 Task: In the  document Riocarnival.pdfMake this file  'available offline' Check 'Vision History' View the  non- printing characters
Action: Mouse moved to (425, 446)
Screenshot: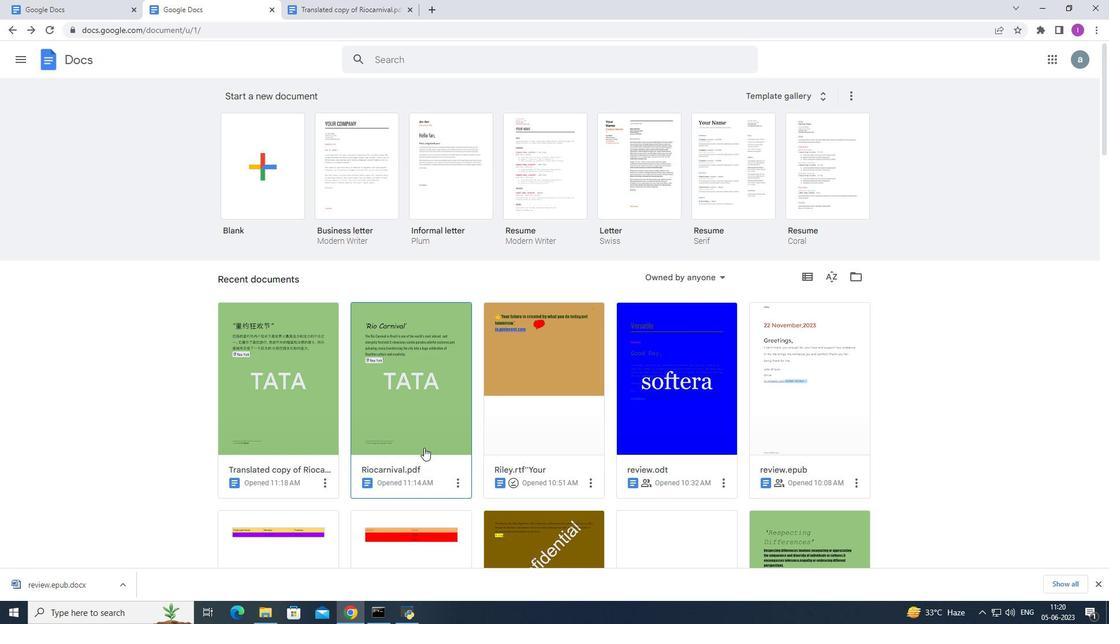 
Action: Mouse pressed left at (425, 446)
Screenshot: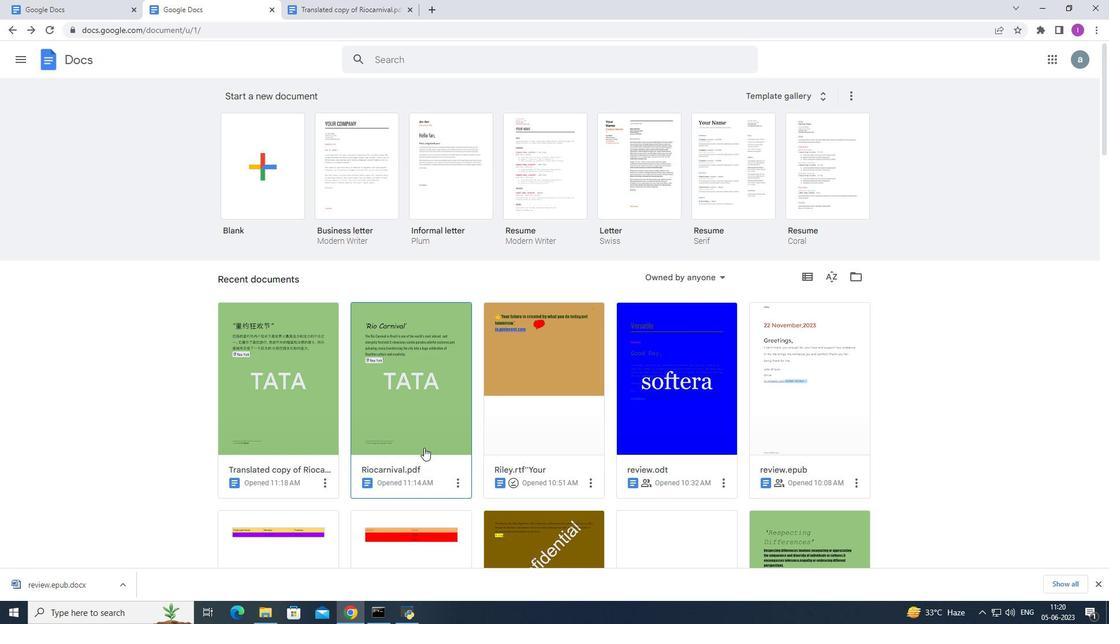 
Action: Mouse moved to (41, 66)
Screenshot: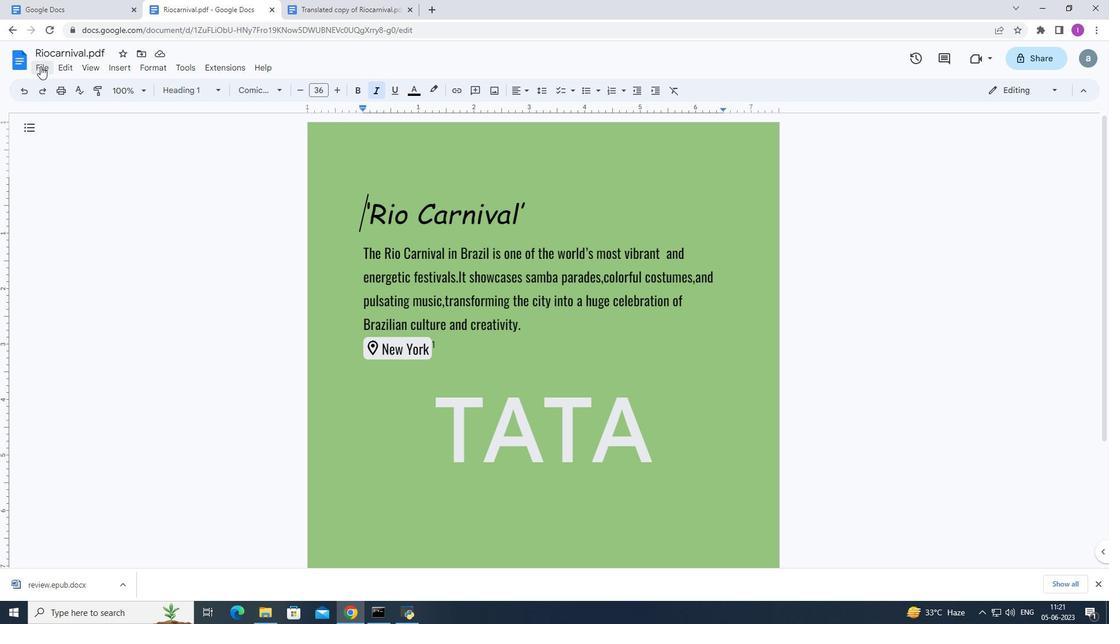 
Action: Mouse pressed left at (40, 66)
Screenshot: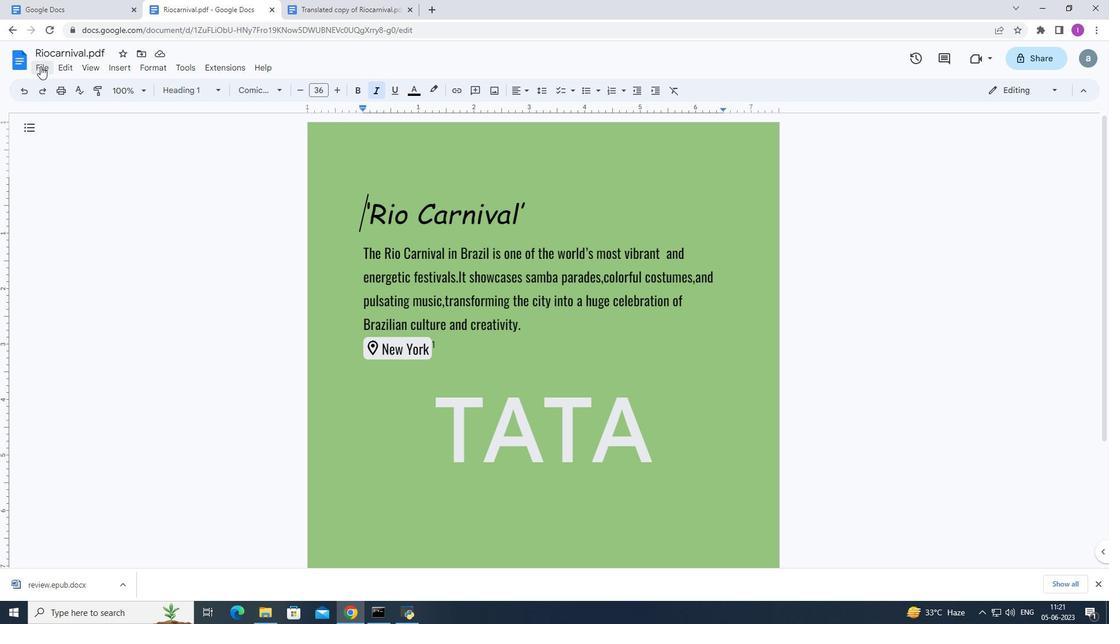 
Action: Mouse moved to (86, 315)
Screenshot: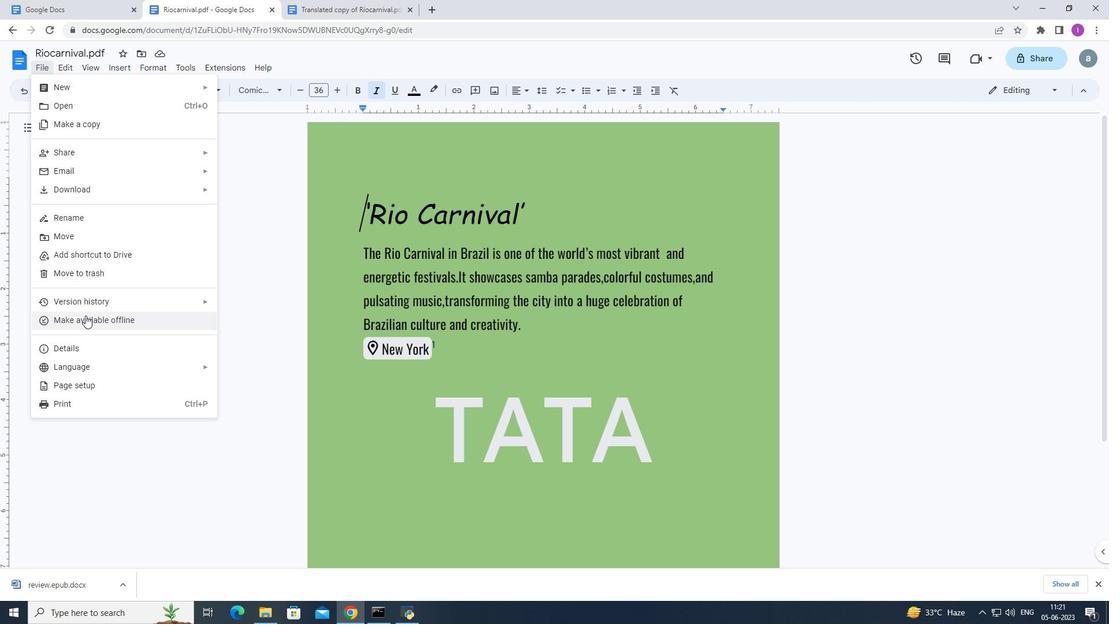 
Action: Mouse pressed left at (86, 315)
Screenshot: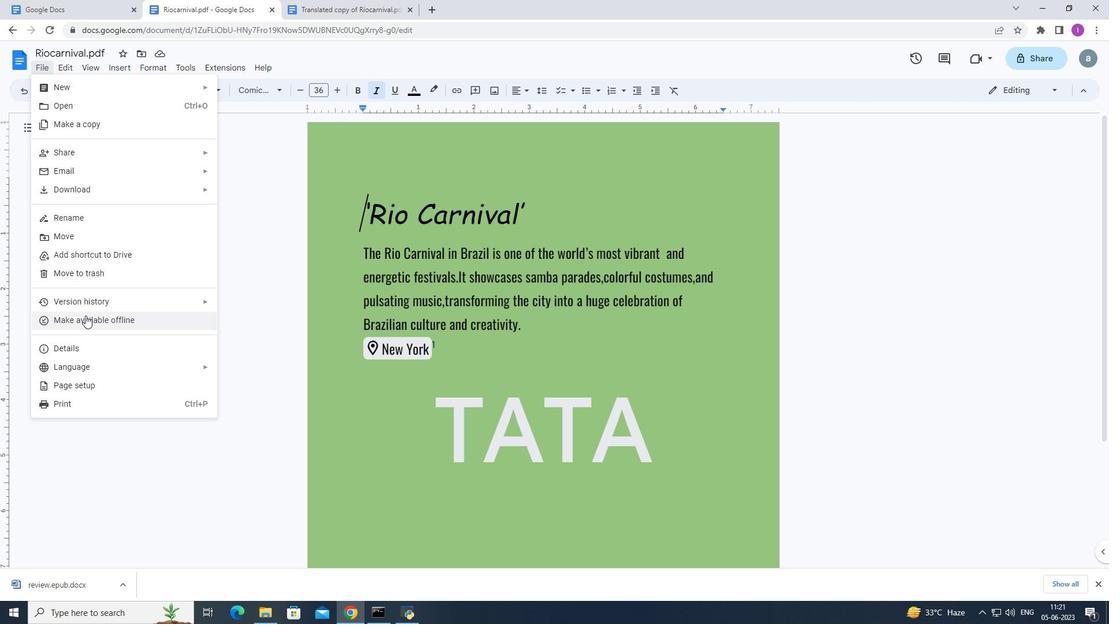 
Action: Mouse moved to (94, 65)
Screenshot: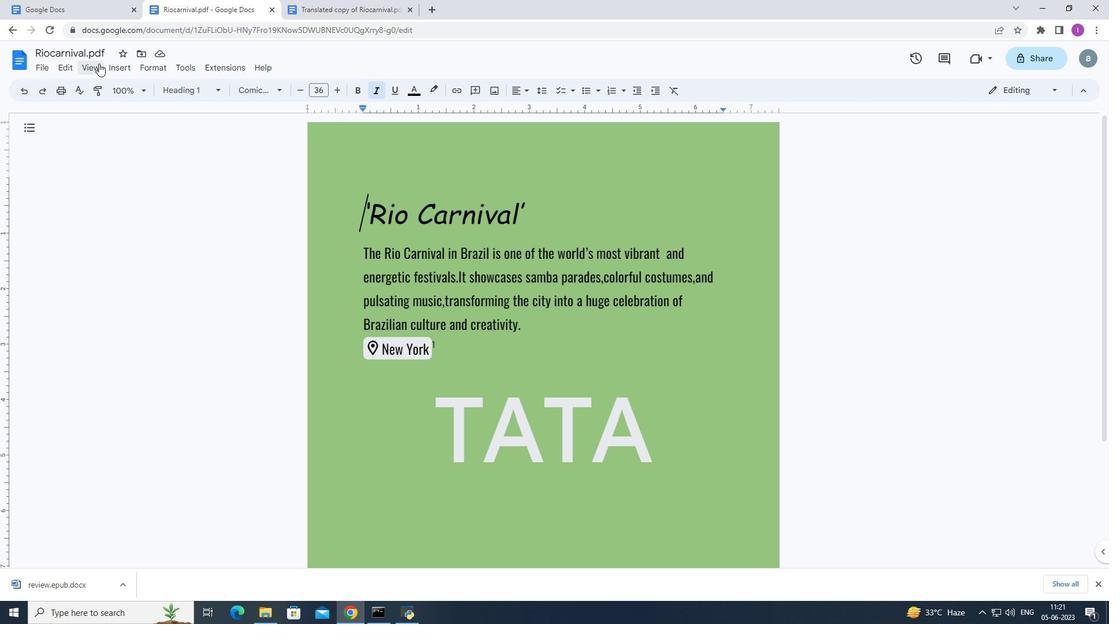 
Action: Mouse pressed left at (94, 65)
Screenshot: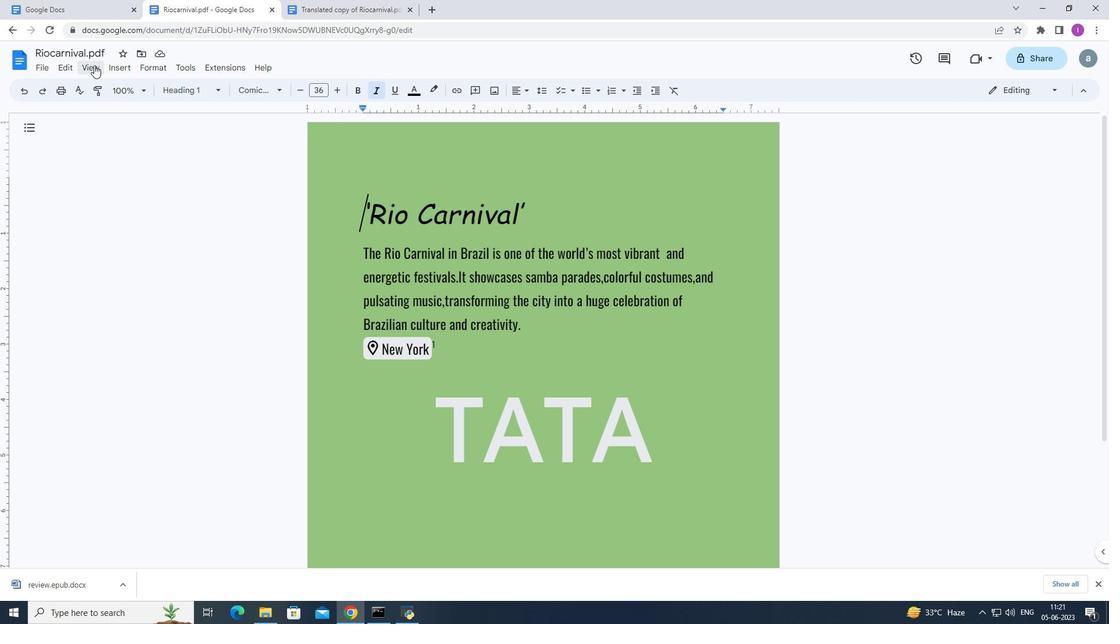 
Action: Mouse moved to (188, 187)
Screenshot: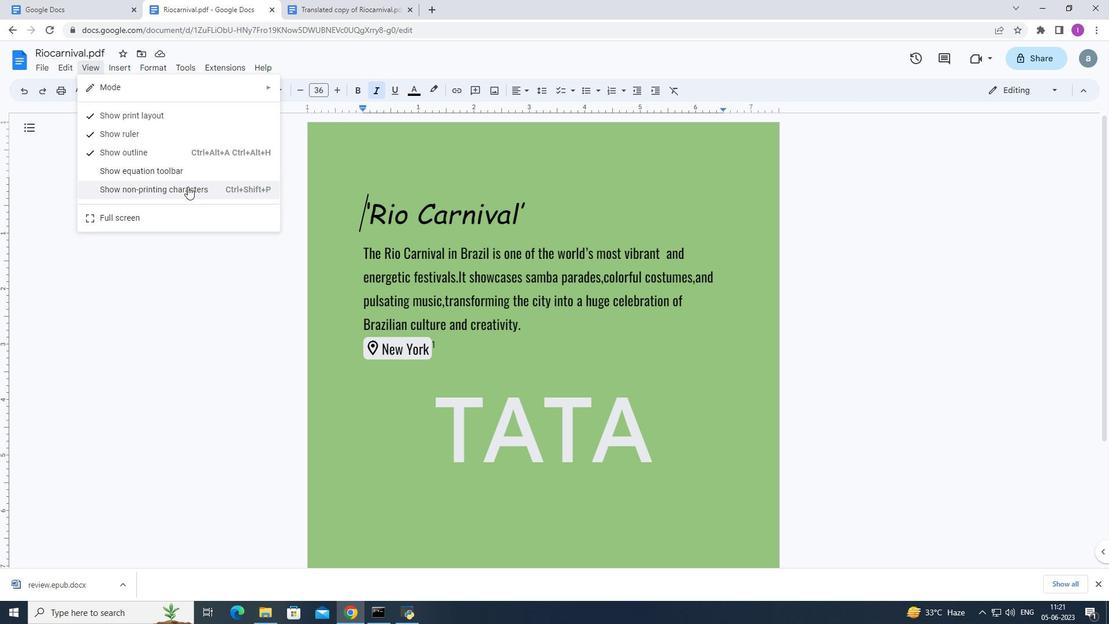 
Action: Mouse pressed left at (188, 187)
Screenshot: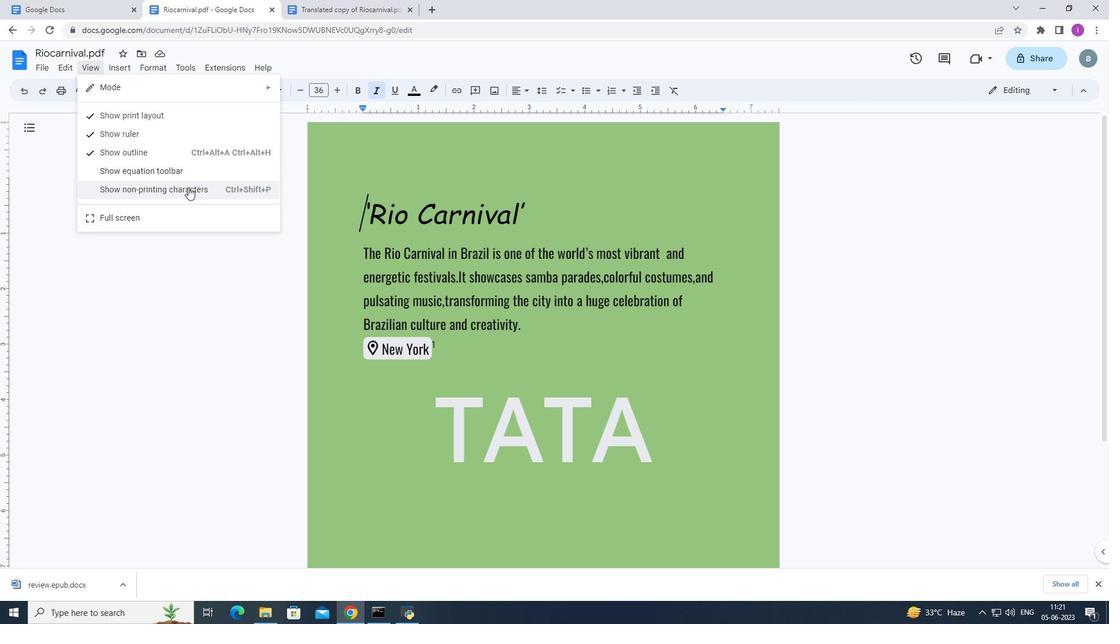 
Action: Mouse moved to (188, 217)
Screenshot: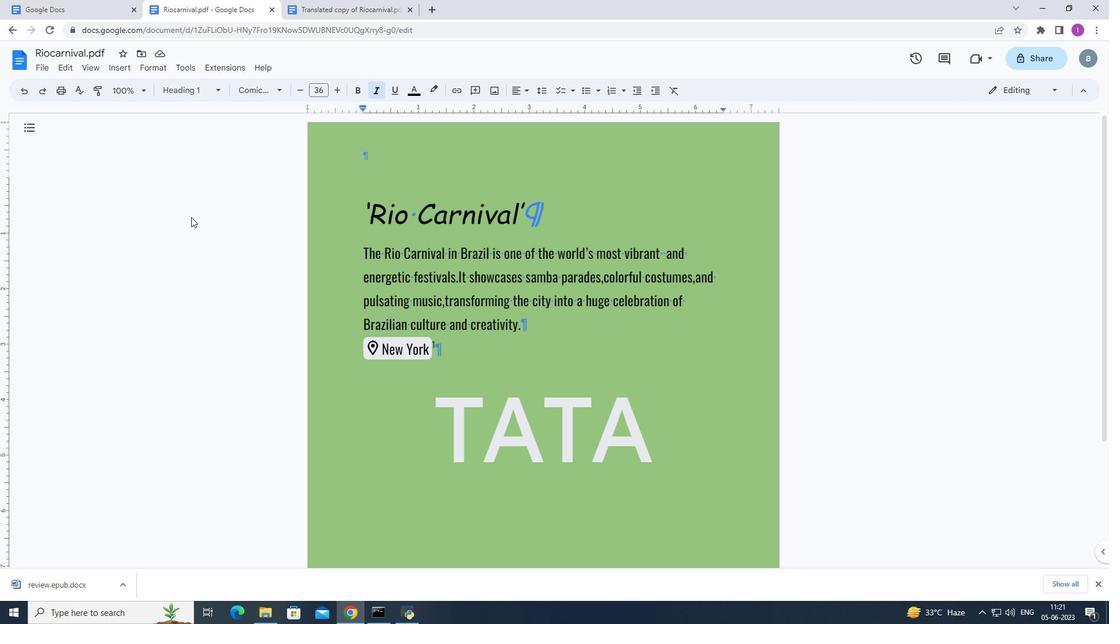 
